 Task: Add Attachment from "Attach a link" to Card Card0000000200 in Board Board0000000050 in Workspace WS0000000017 in Trello. Add Cover Red to Card Card0000000200 in Board Board0000000050 in Workspace WS0000000017 in Trello. Add "Join Card" Button Button0000000200  to Card Card0000000200 in Board Board0000000050 in Workspace WS0000000017 in Trello. Add Description DS0000000200 to Card Card0000000200 in Board Board0000000050 in Workspace WS0000000017 in Trello. Add Comment CM0000000200 to Card Card0000000200 in Board Board0000000050 in Workspace WS0000000017 in Trello
Action: Mouse moved to (318, 405)
Screenshot: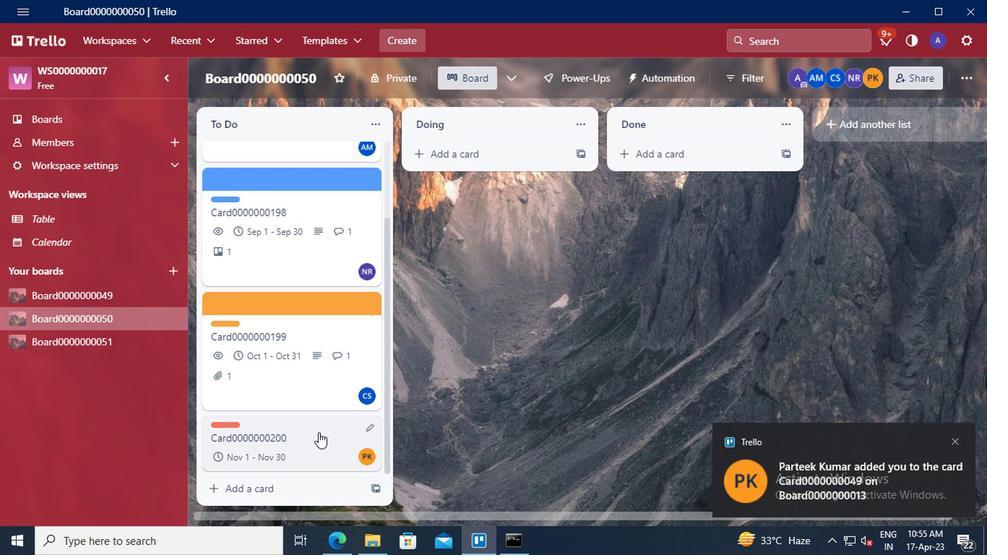 
Action: Mouse pressed left at (318, 405)
Screenshot: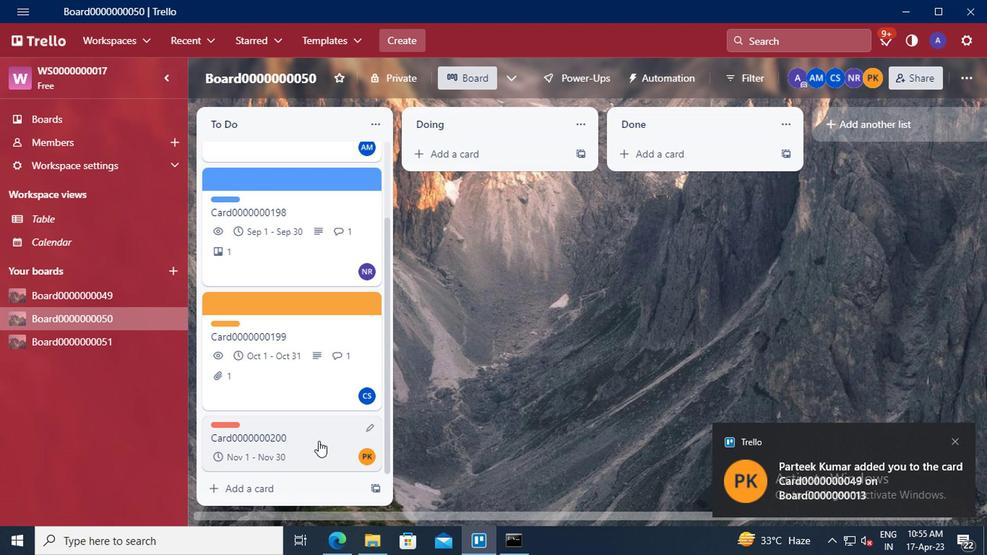 
Action: Mouse moved to (564, 307)
Screenshot: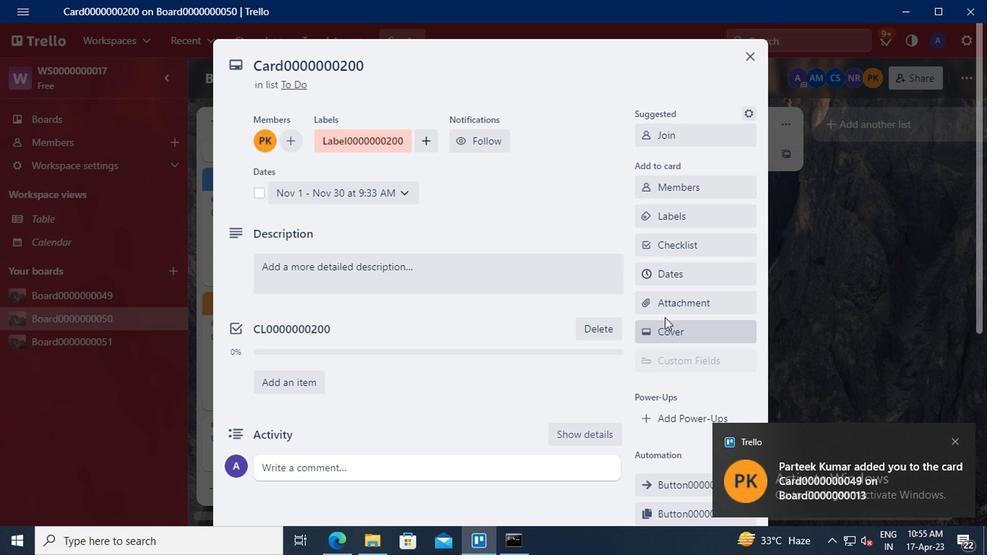 
Action: Mouse pressed left at (564, 307)
Screenshot: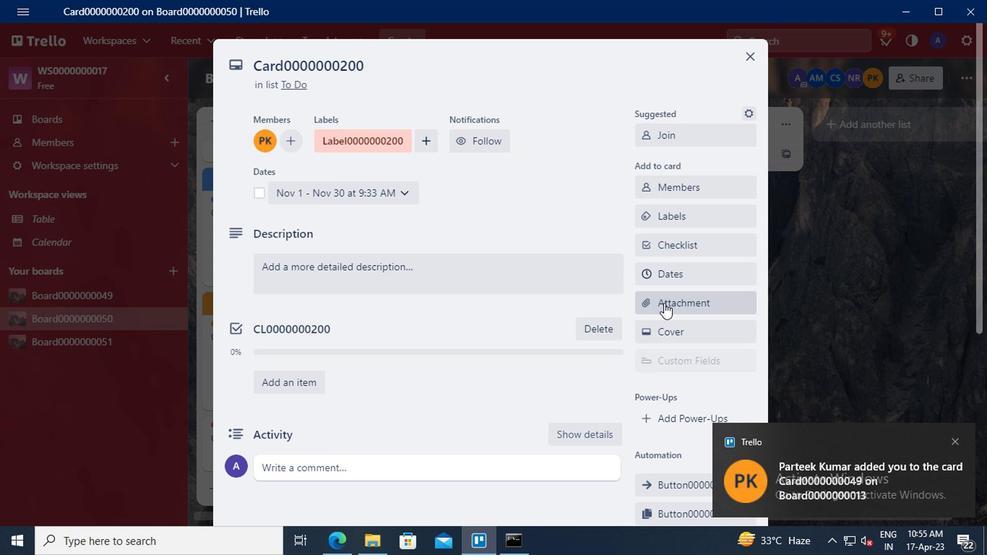 
Action: Mouse moved to (333, 478)
Screenshot: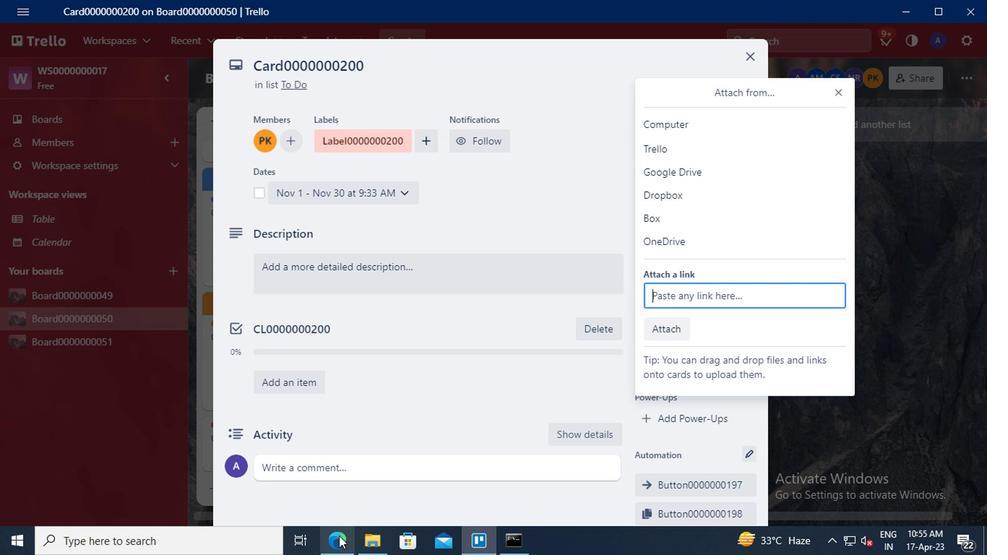 
Action: Mouse pressed left at (333, 478)
Screenshot: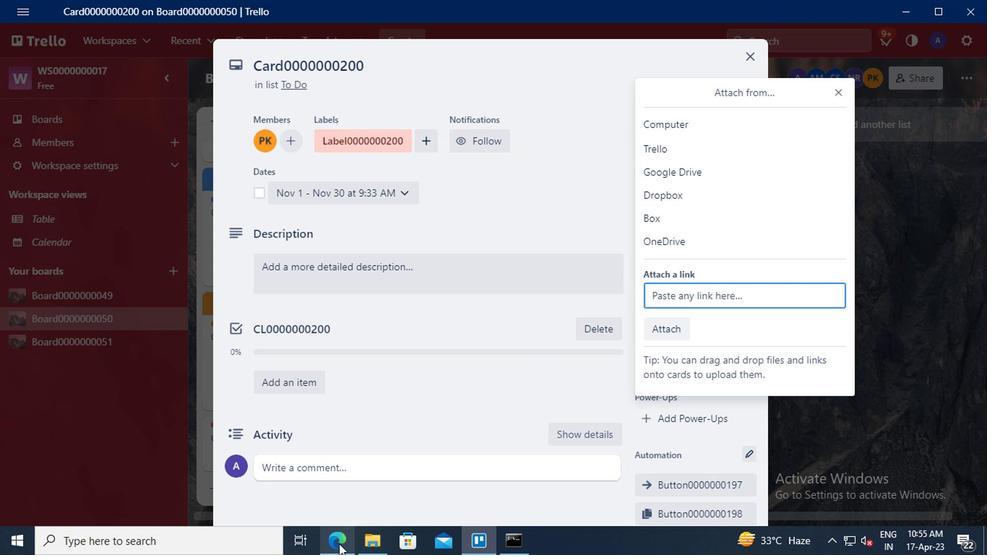 
Action: Mouse moved to (258, 120)
Screenshot: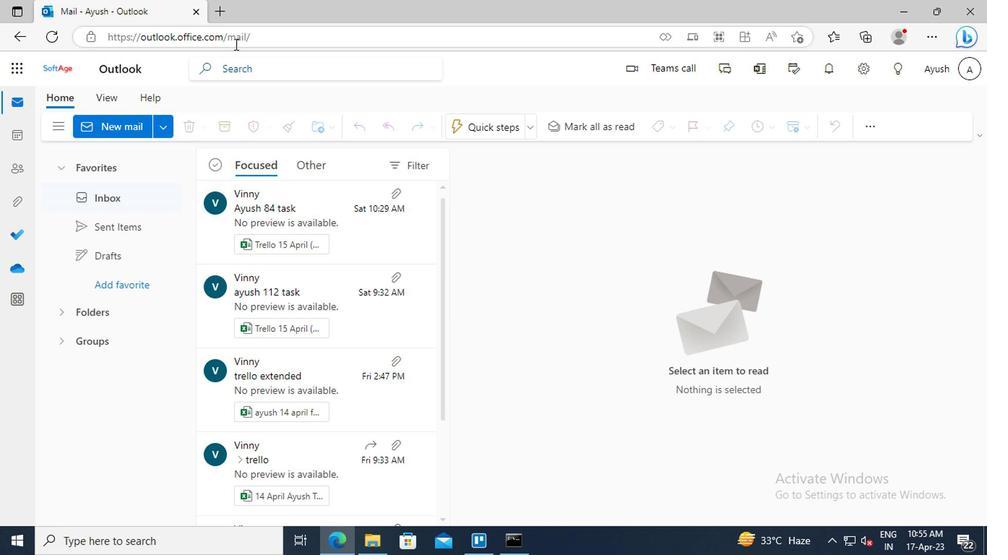 
Action: Mouse pressed left at (258, 120)
Screenshot: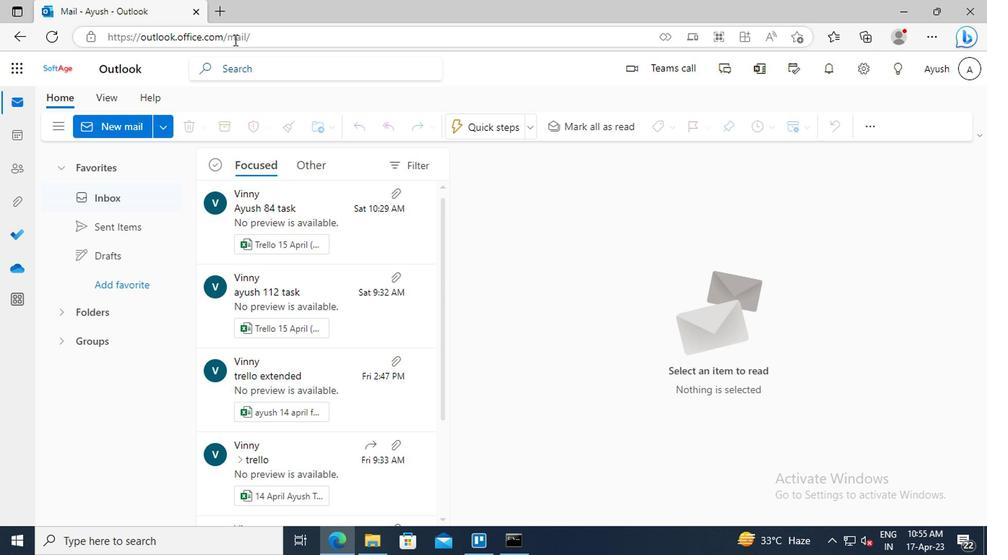 
Action: Key pressed ctrl+C
Screenshot: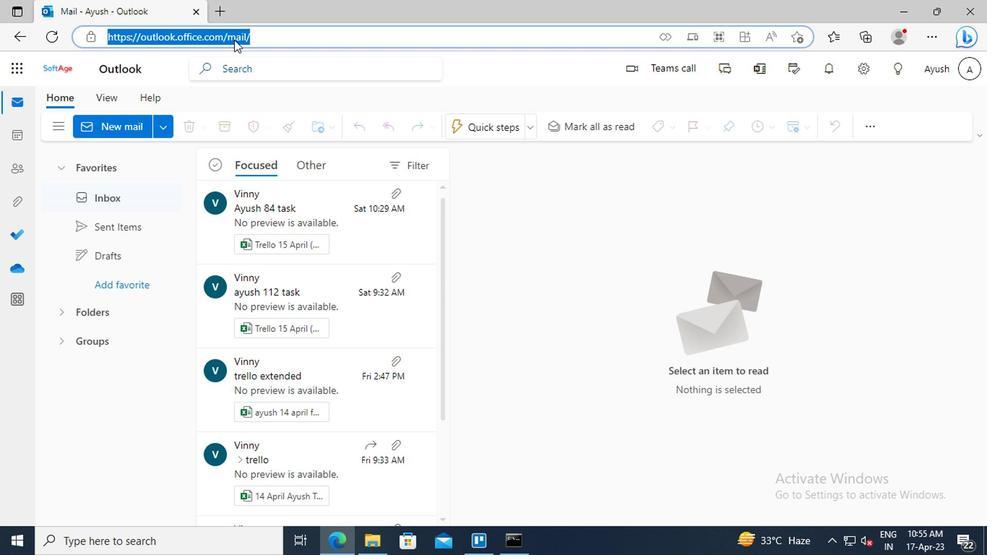 
Action: Mouse moved to (438, 481)
Screenshot: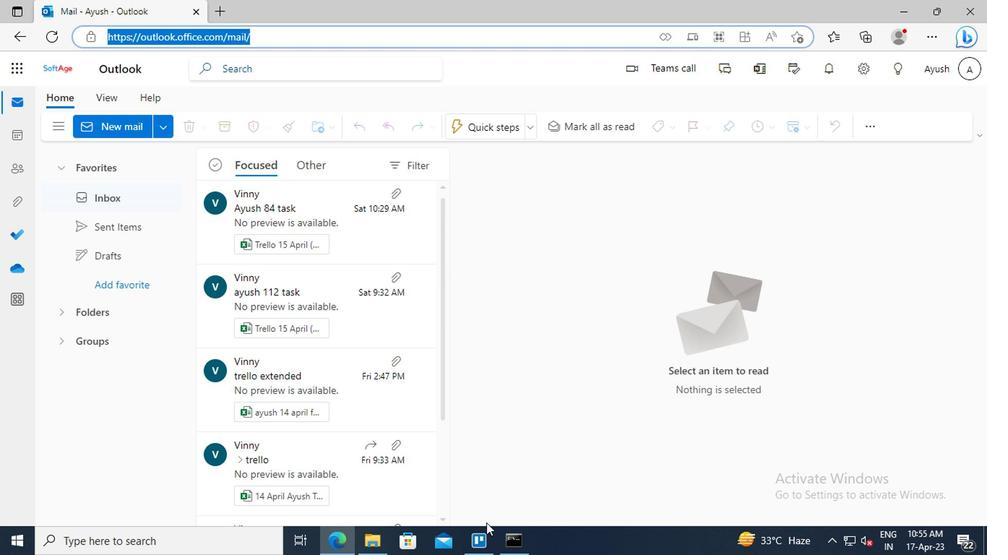 
Action: Mouse pressed left at (438, 481)
Screenshot: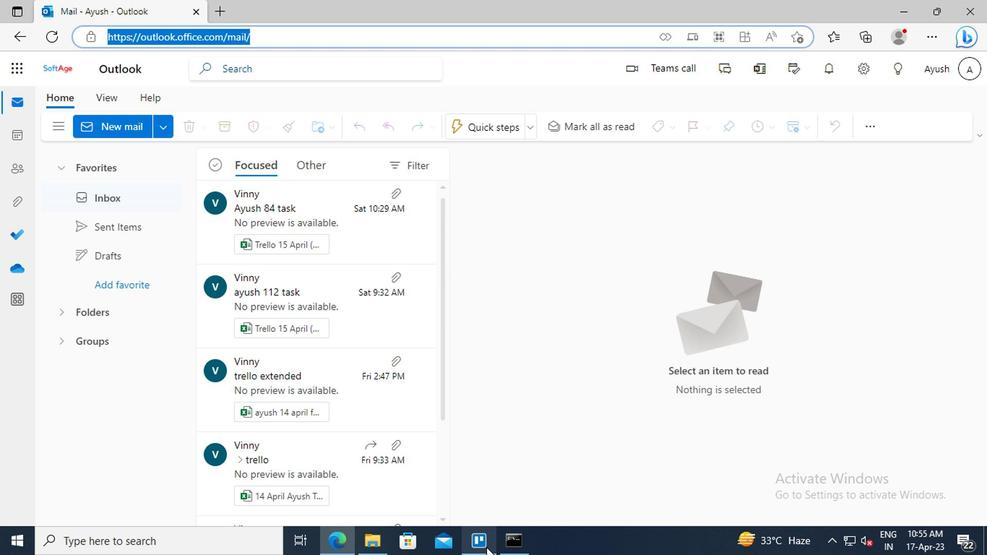 
Action: Mouse moved to (560, 303)
Screenshot: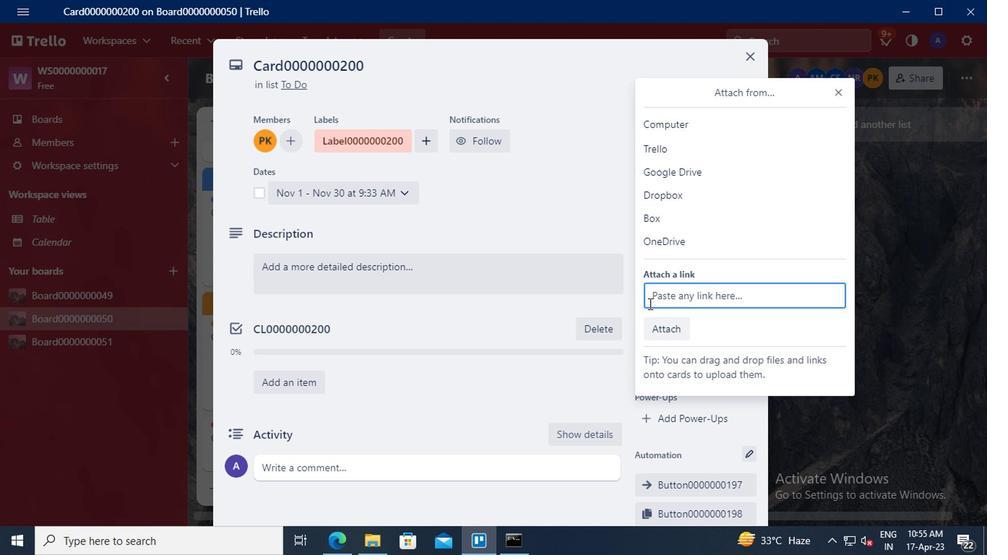 
Action: Mouse pressed left at (560, 303)
Screenshot: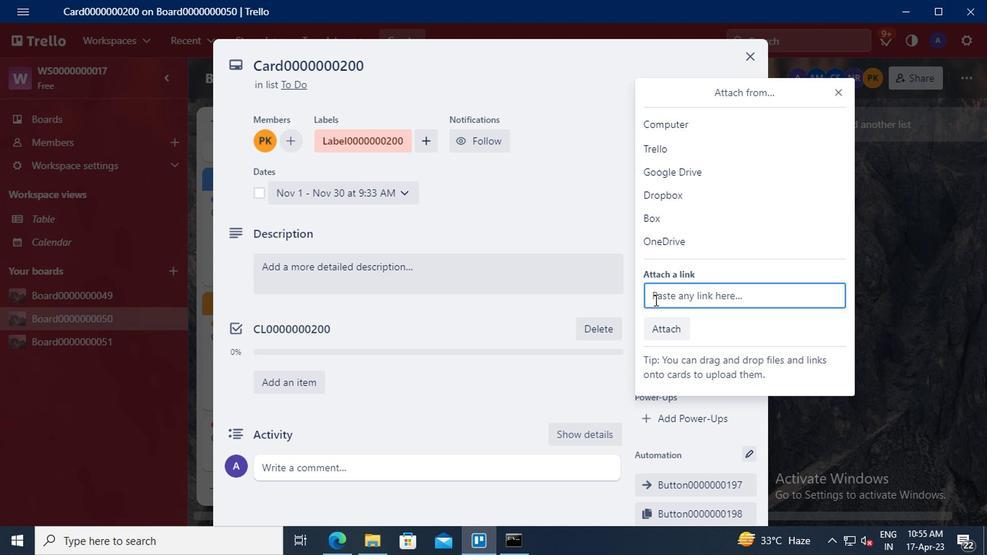 
Action: Key pressed ctrl+V
Screenshot: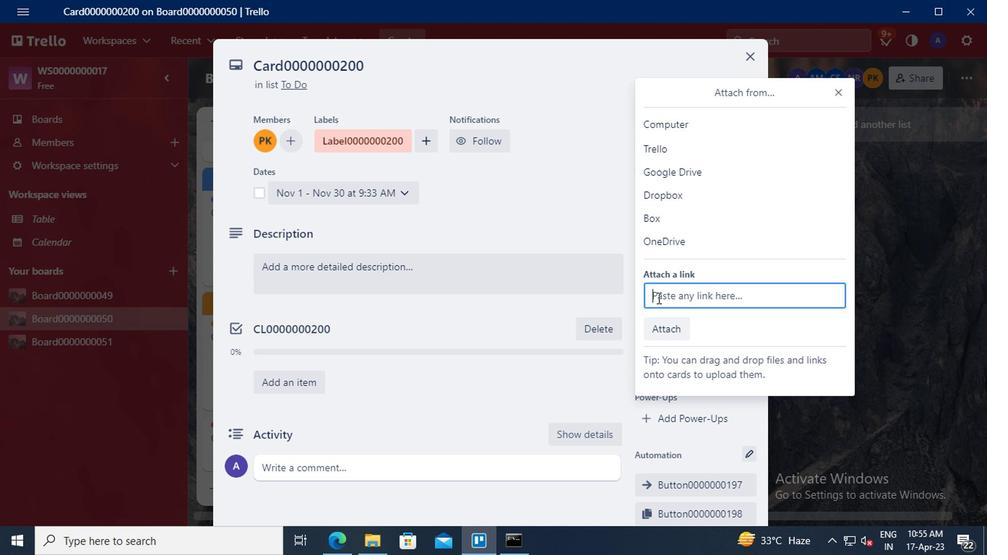 
Action: Mouse moved to (566, 362)
Screenshot: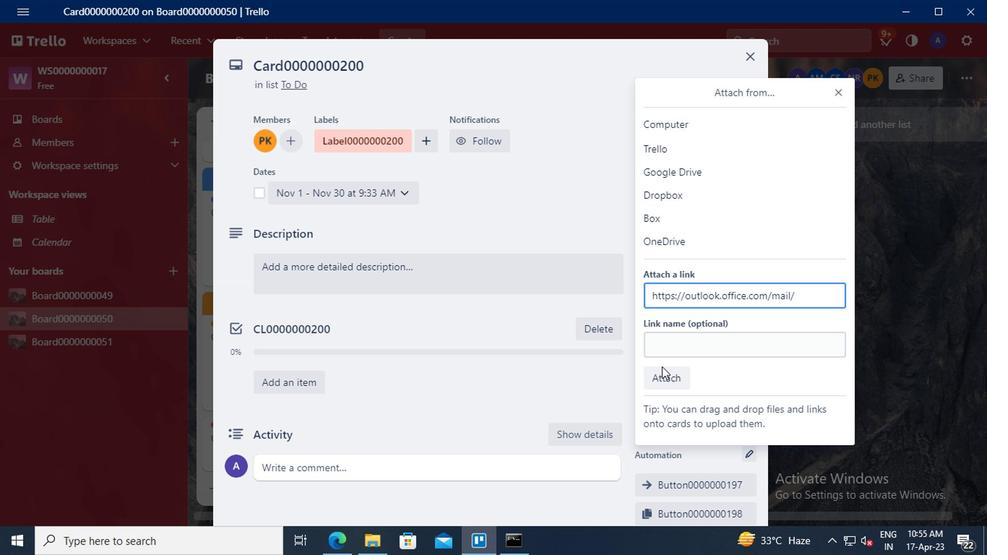 
Action: Mouse pressed left at (566, 362)
Screenshot: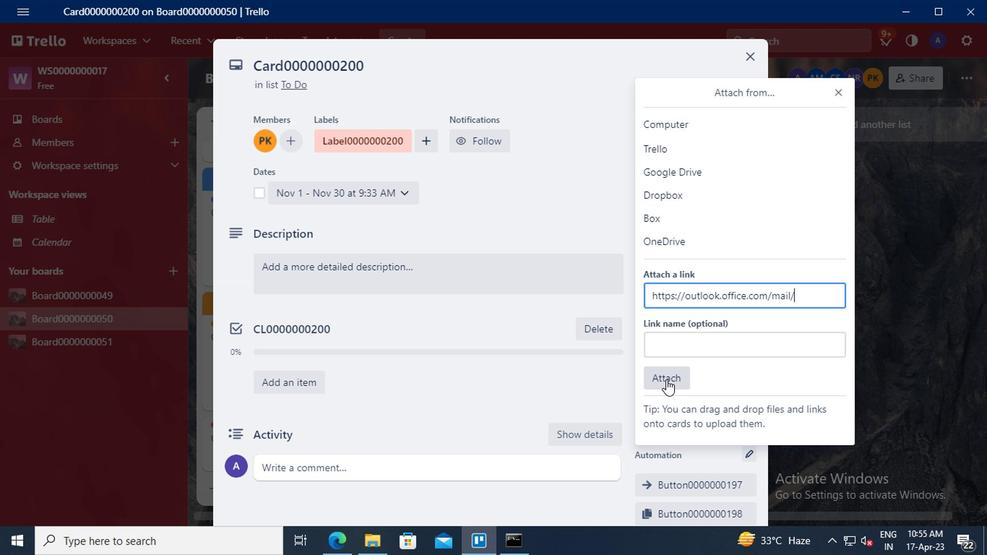 
Action: Mouse moved to (563, 329)
Screenshot: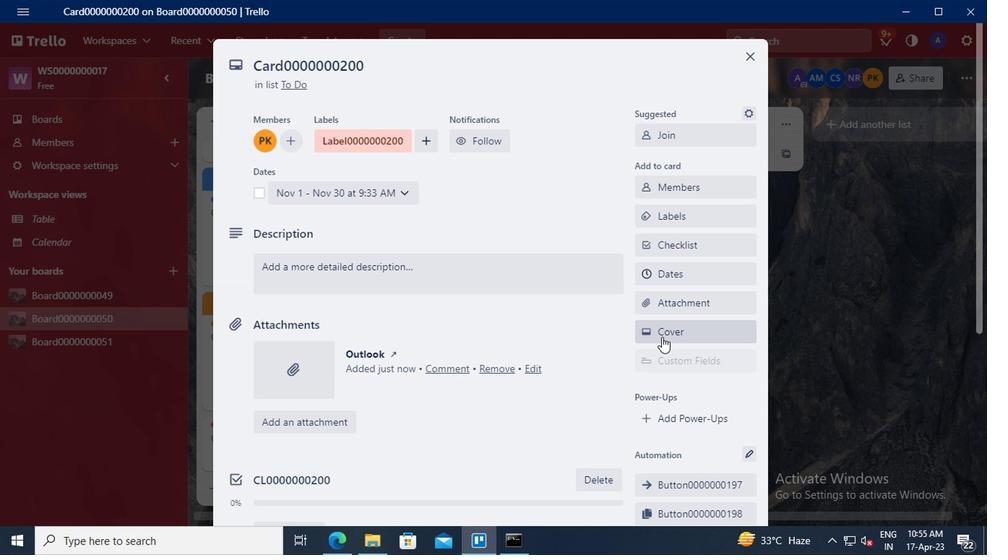 
Action: Mouse pressed left at (563, 329)
Screenshot: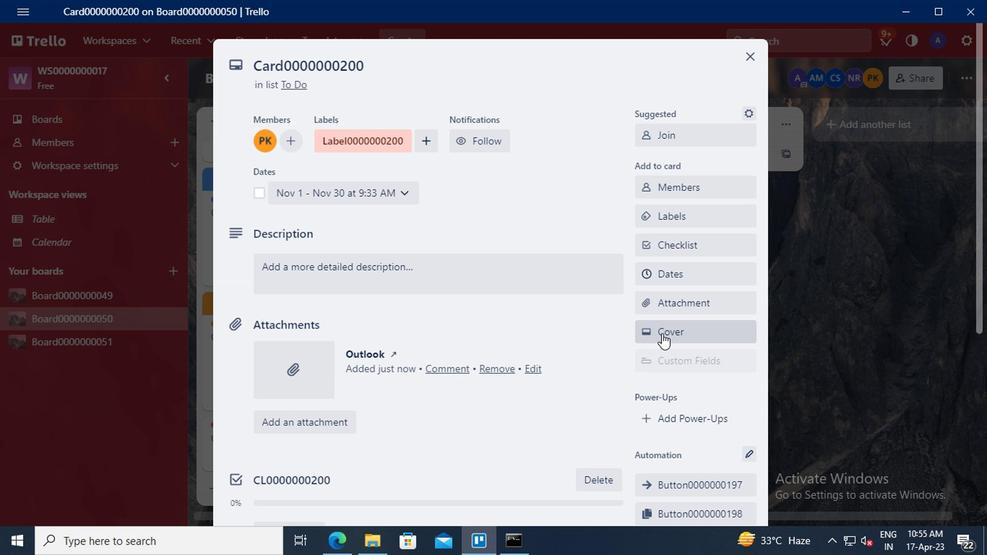 
Action: Mouse moved to (647, 262)
Screenshot: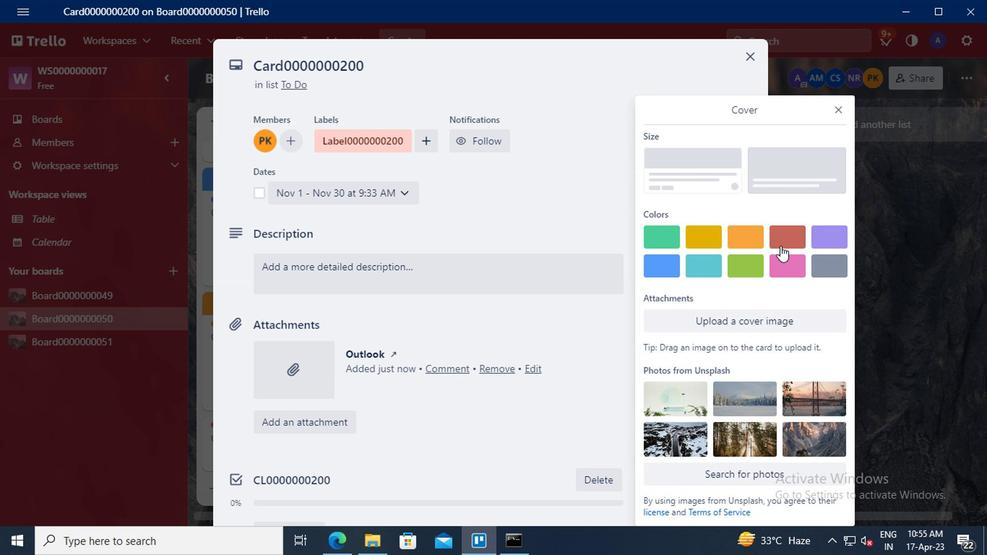
Action: Mouse pressed left at (647, 262)
Screenshot: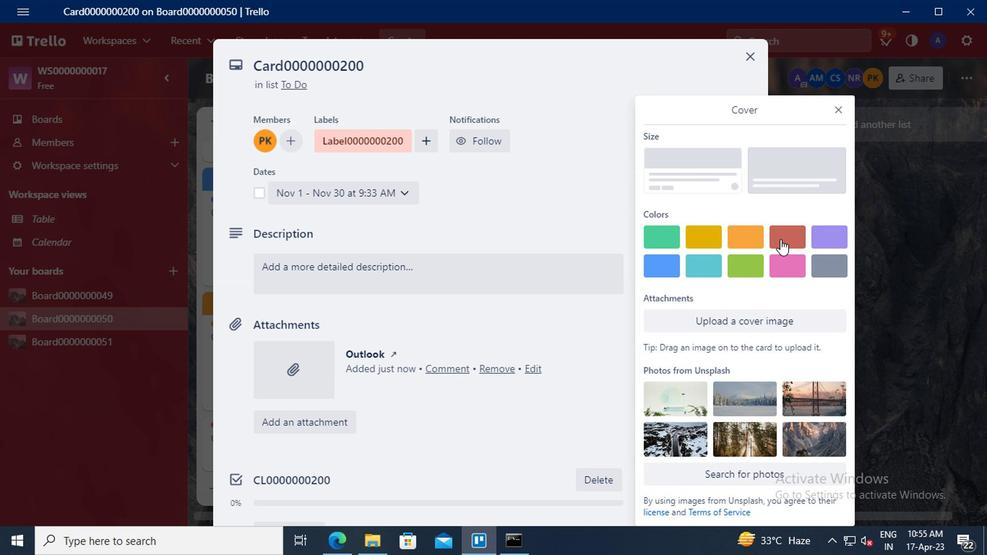 
Action: Mouse moved to (688, 151)
Screenshot: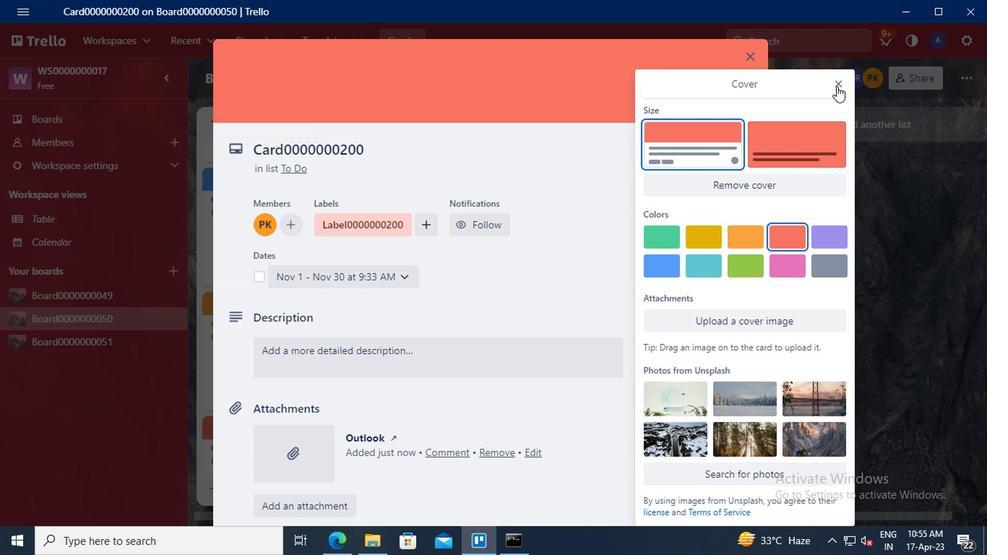 
Action: Mouse pressed left at (688, 151)
Screenshot: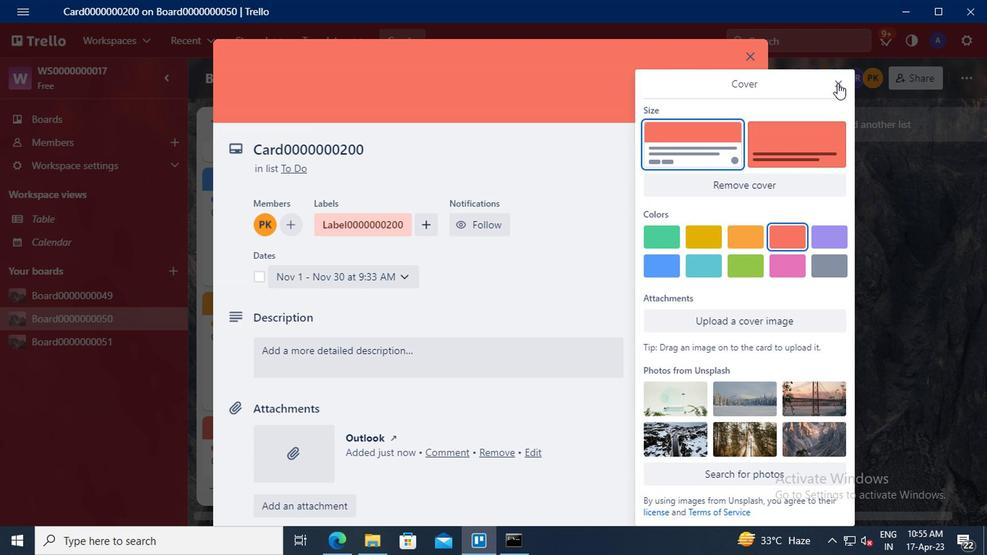 
Action: Mouse moved to (572, 296)
Screenshot: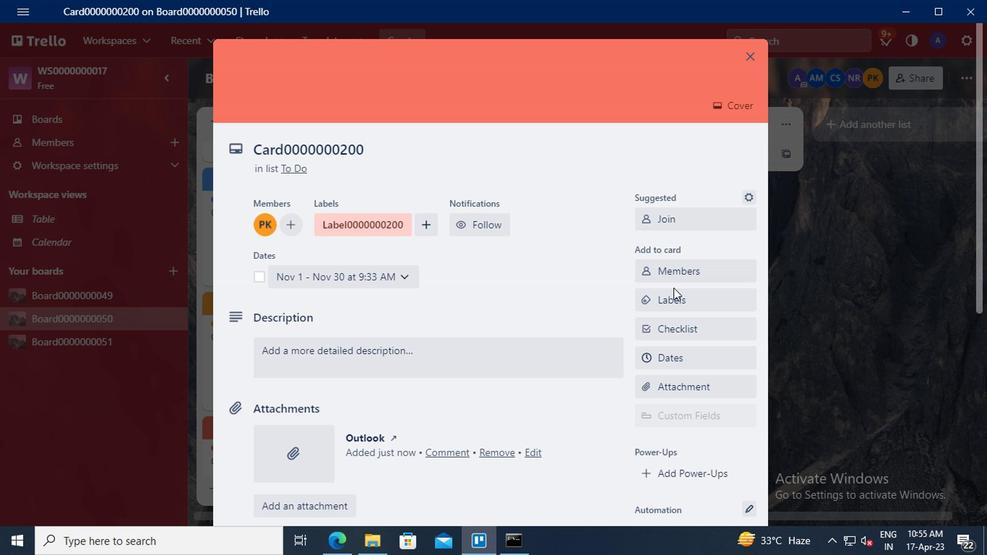 
Action: Mouse scrolled (572, 296) with delta (0, 0)
Screenshot: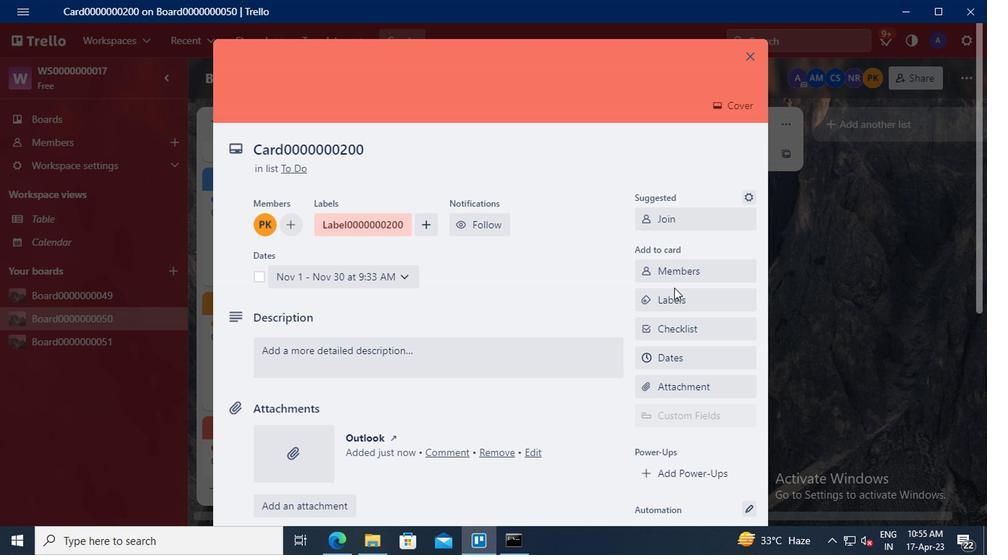 
Action: Mouse scrolled (572, 296) with delta (0, 0)
Screenshot: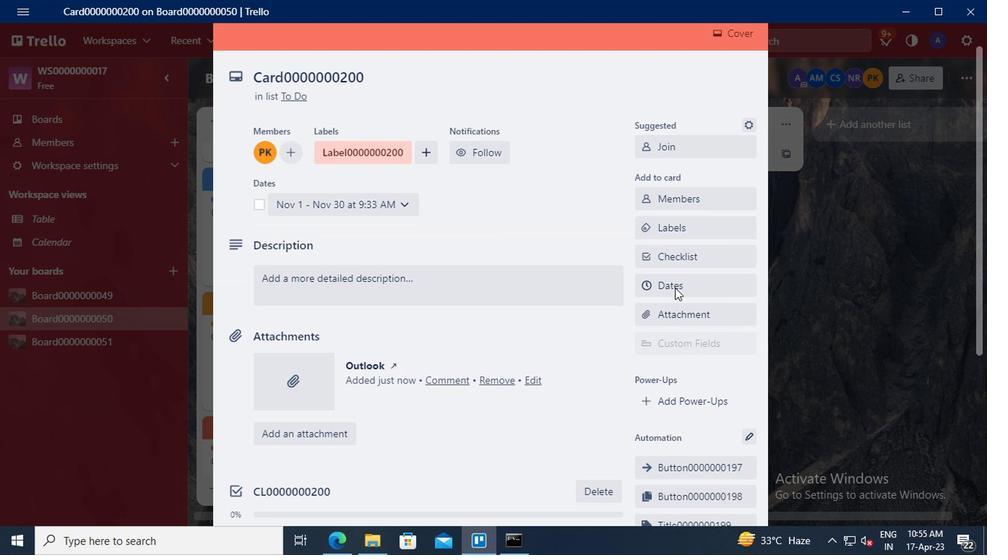 
Action: Mouse scrolled (572, 296) with delta (0, 0)
Screenshot: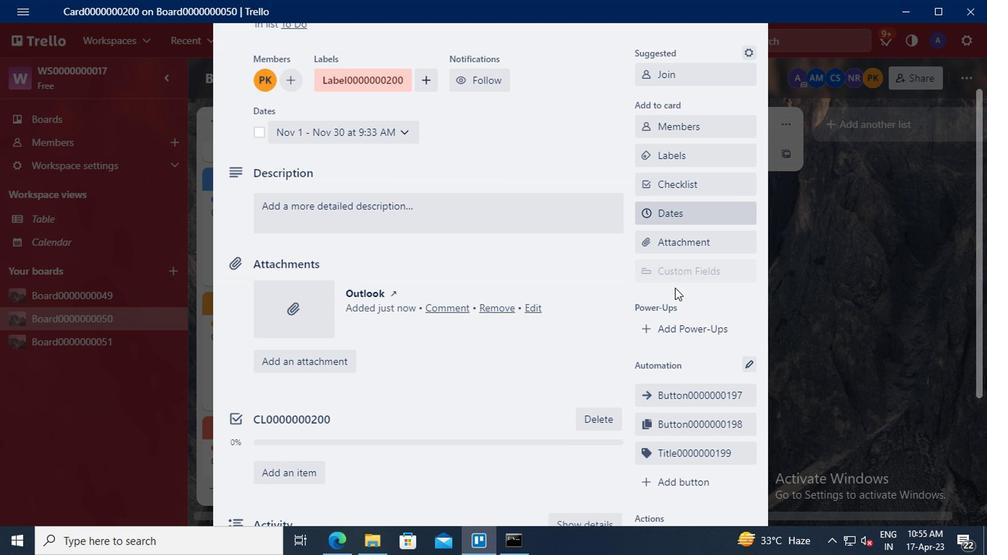 
Action: Mouse moved to (579, 379)
Screenshot: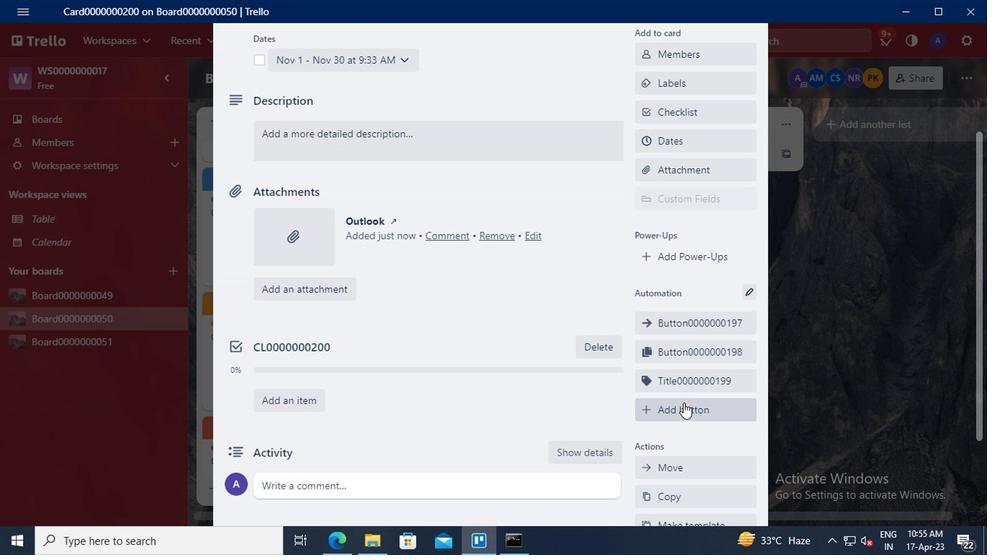 
Action: Mouse pressed left at (579, 379)
Screenshot: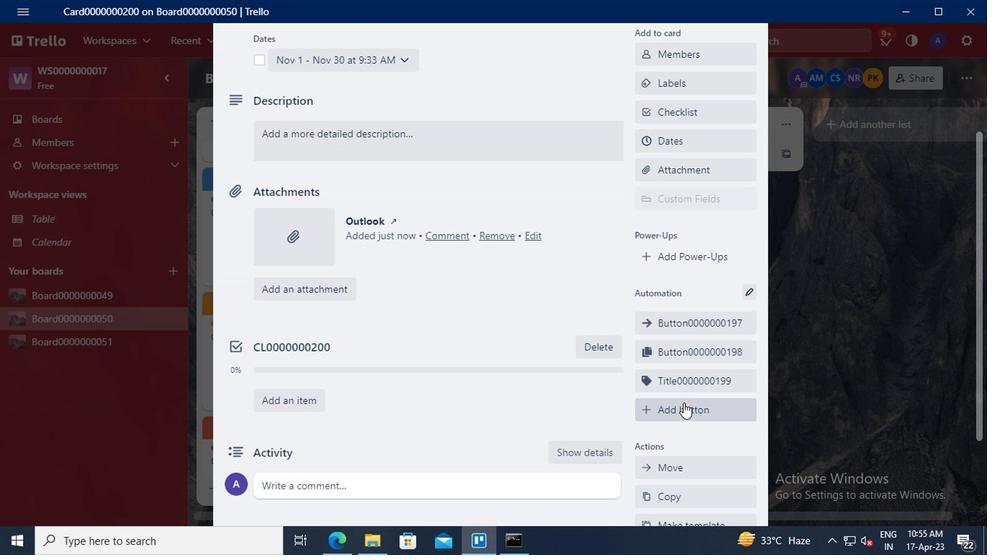 
Action: Mouse moved to (585, 251)
Screenshot: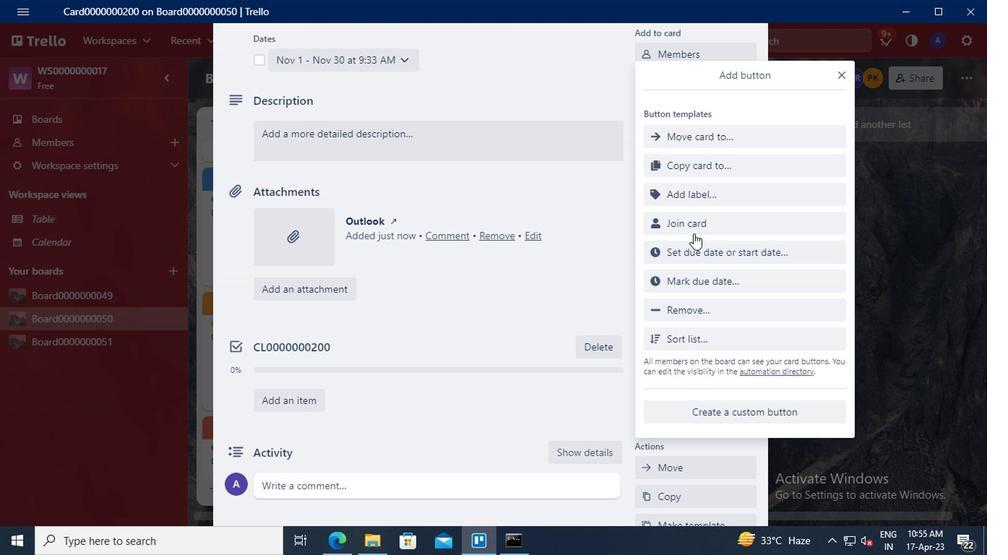 
Action: Mouse pressed left at (585, 251)
Screenshot: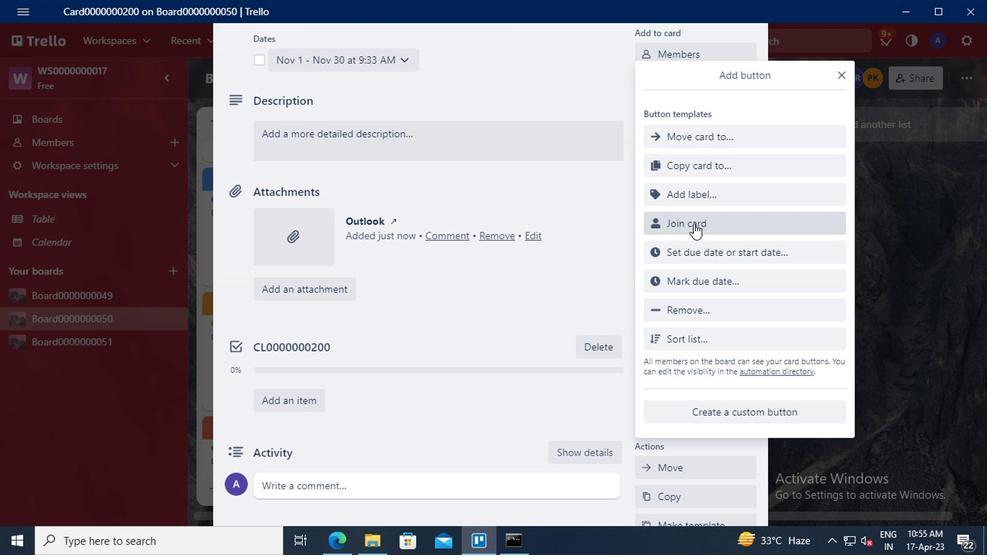 
Action: Mouse moved to (588, 240)
Screenshot: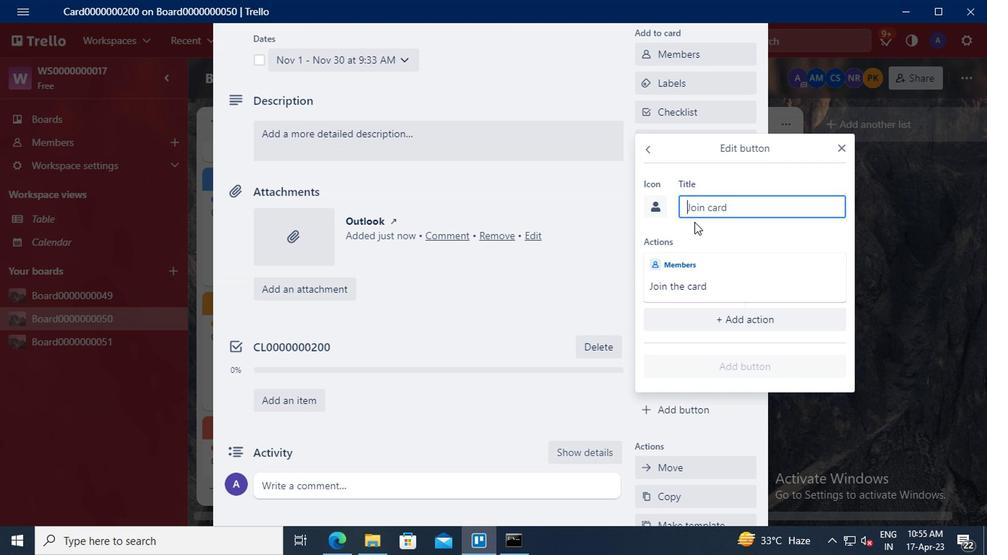 
Action: Mouse pressed left at (588, 240)
Screenshot: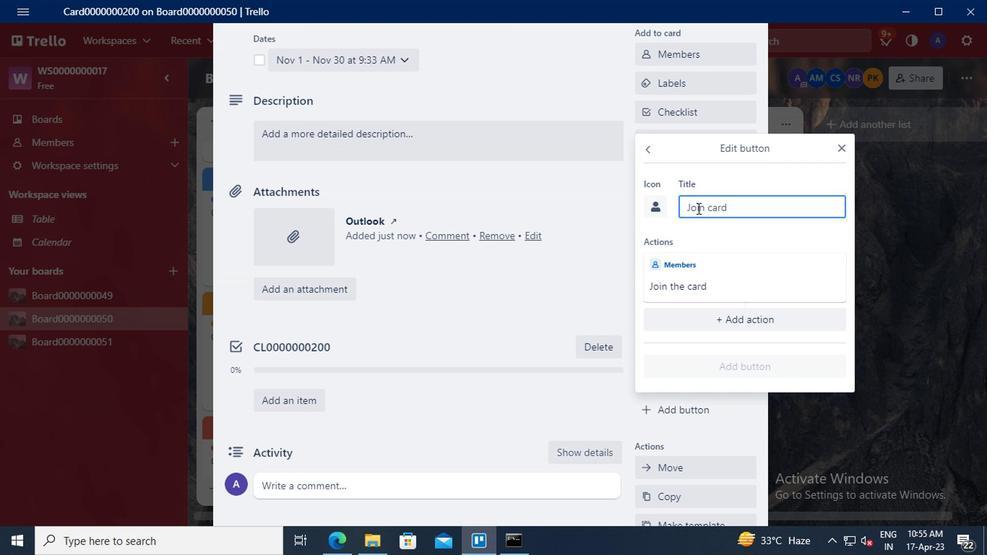 
Action: Key pressed <Key.shift>ctrl+BUTTON0000000200
Screenshot: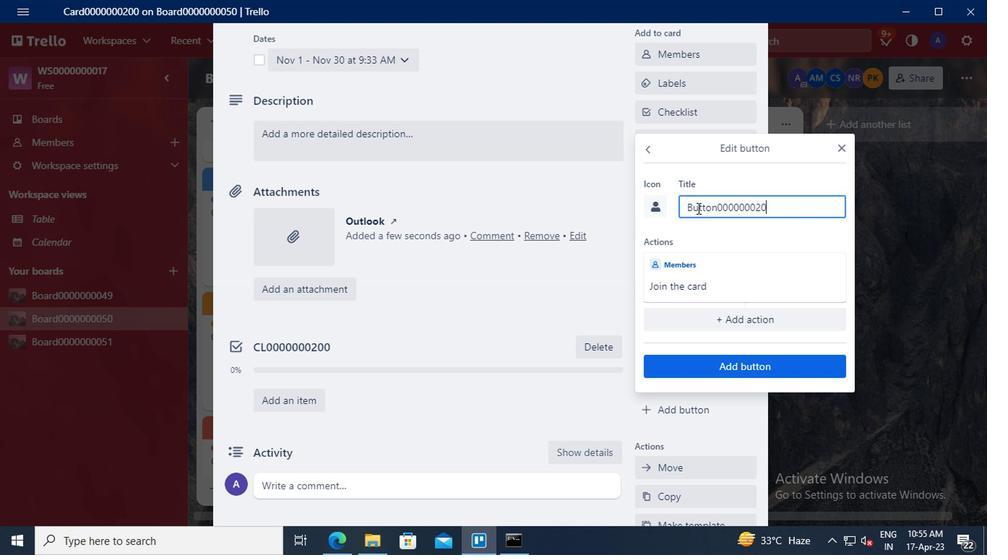 
Action: Mouse moved to (597, 351)
Screenshot: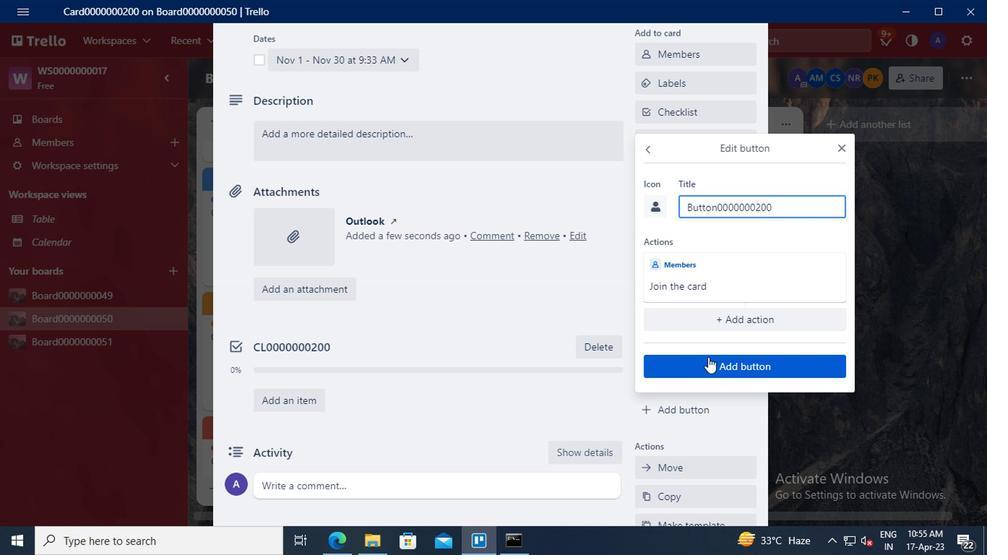 
Action: Mouse pressed left at (597, 351)
Screenshot: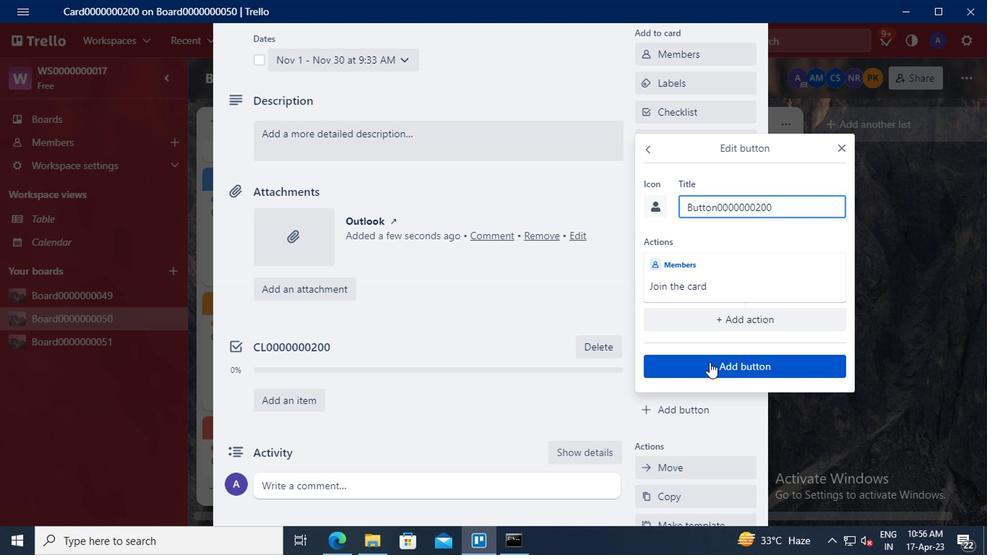 
Action: Mouse moved to (309, 194)
Screenshot: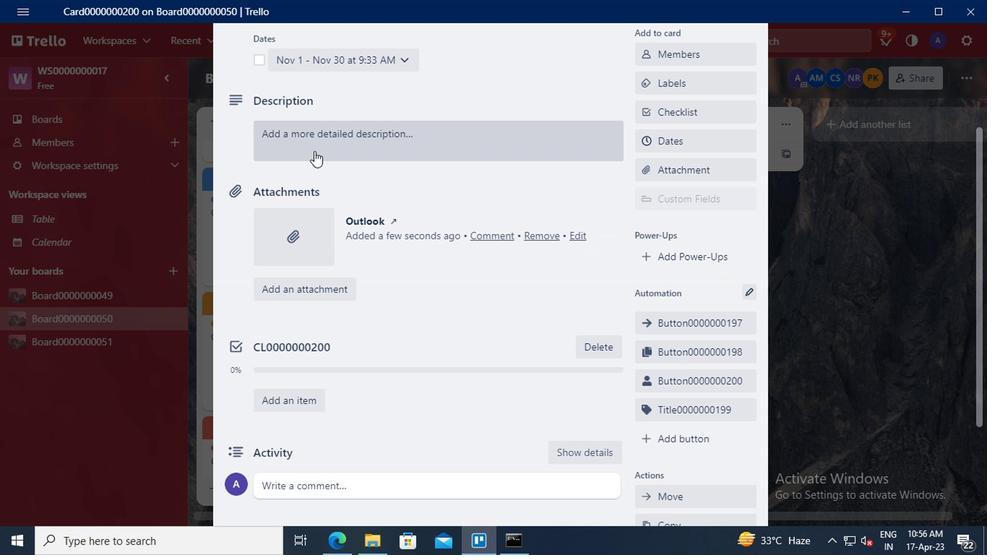 
Action: Mouse pressed left at (309, 194)
Screenshot: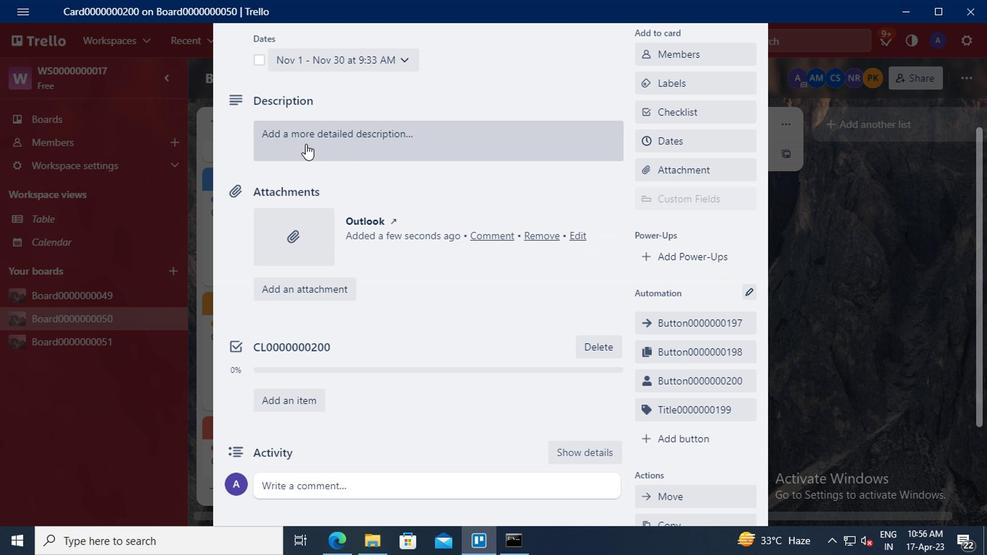 
Action: Mouse moved to (297, 224)
Screenshot: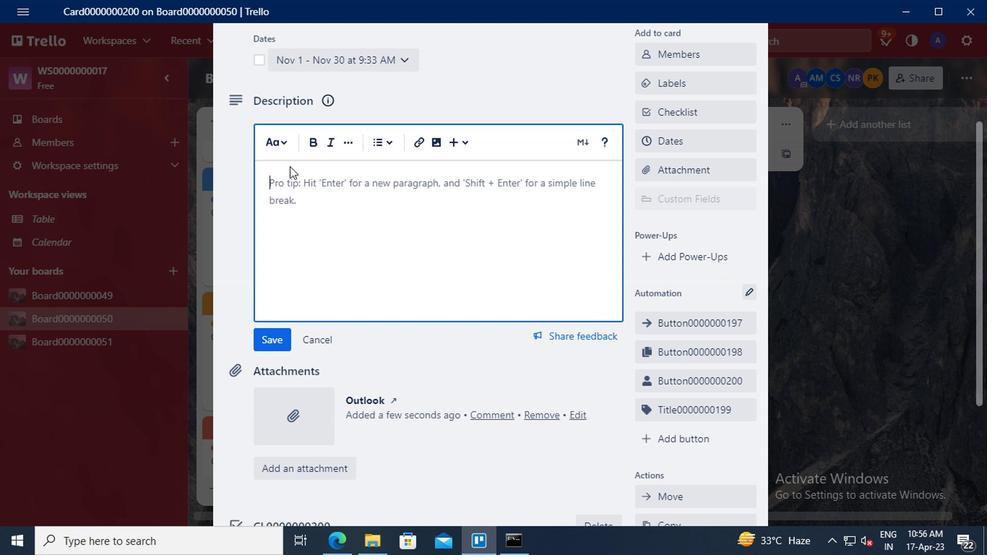 
Action: Mouse pressed left at (297, 224)
Screenshot: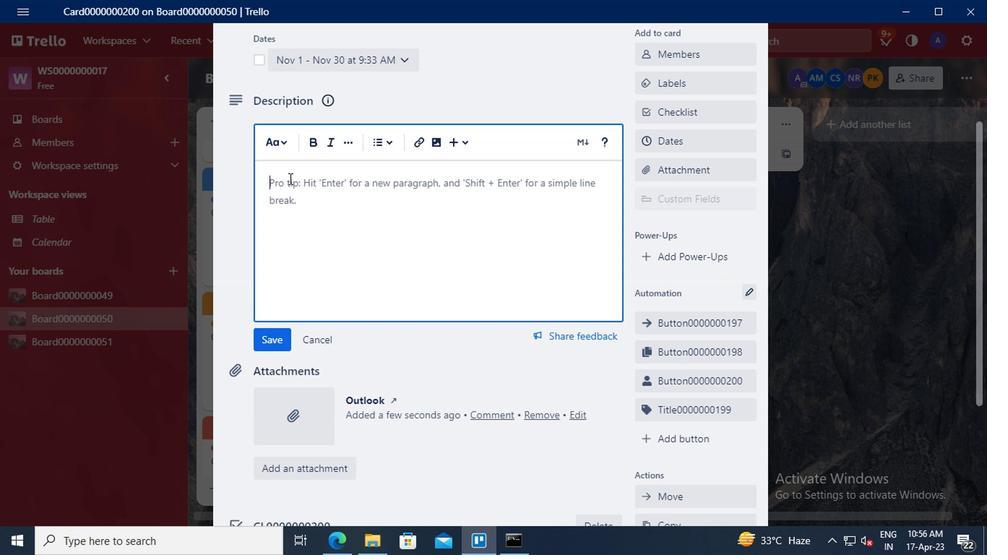 
Action: Key pressed <Key.shift>DS0000000200
Screenshot: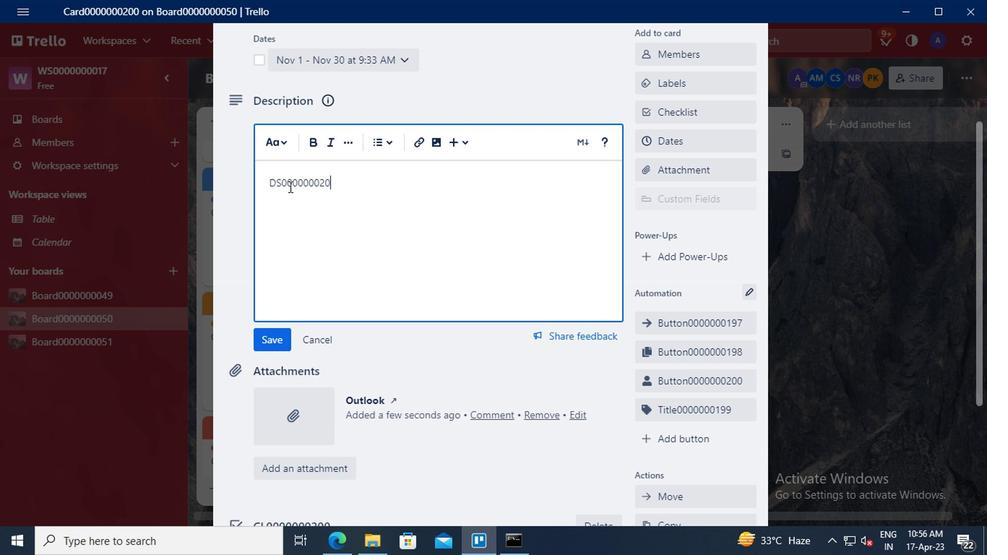 
Action: Mouse moved to (290, 334)
Screenshot: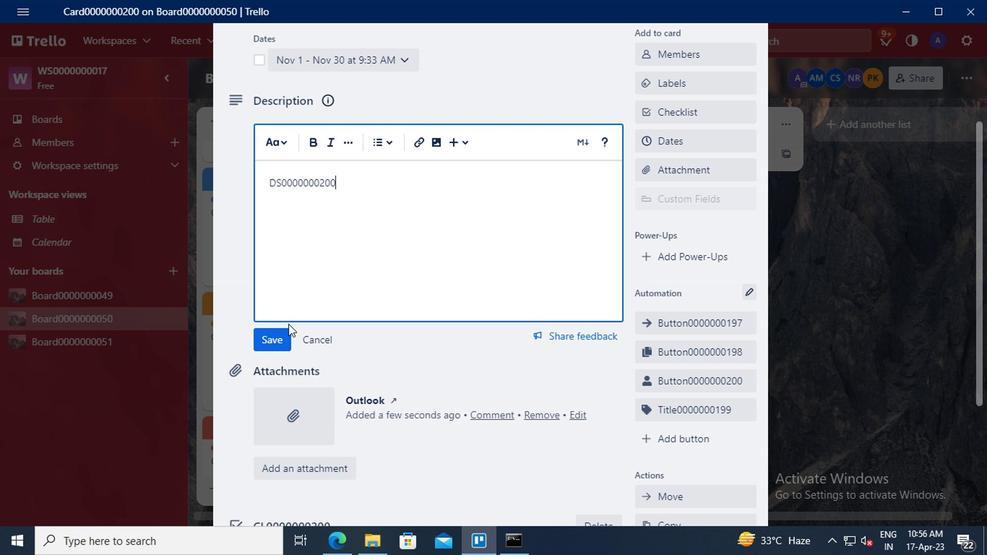 
Action: Mouse pressed left at (290, 334)
Screenshot: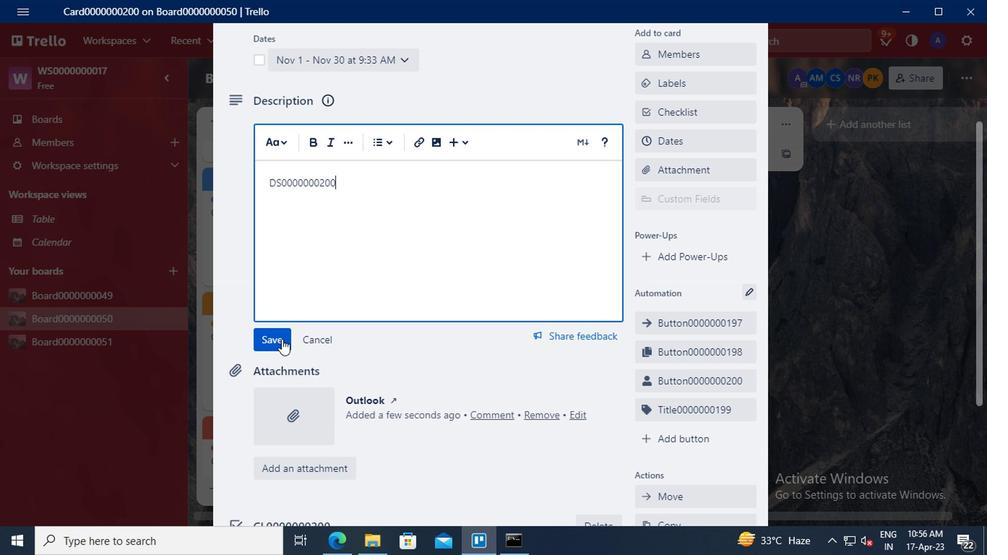 
Action: Mouse scrolled (290, 333) with delta (0, 0)
Screenshot: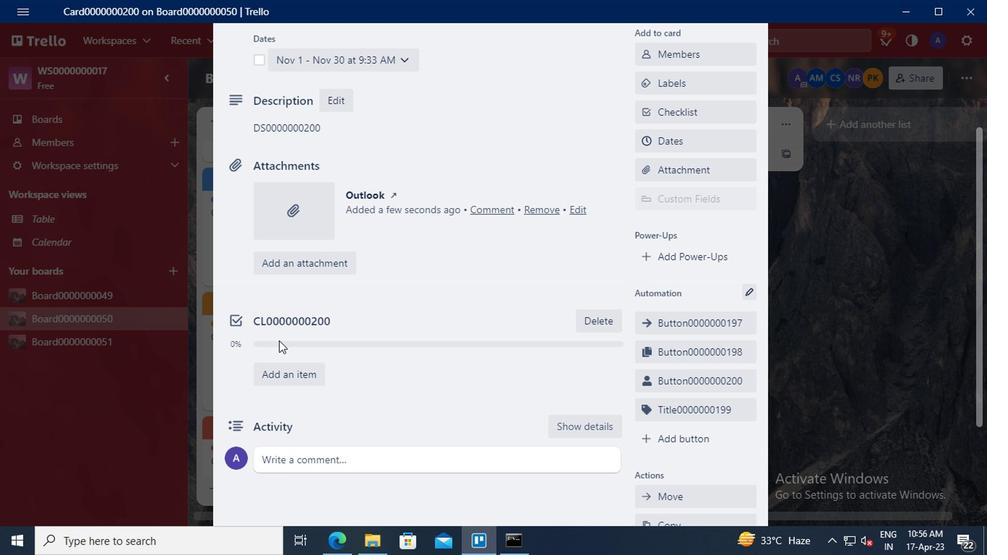 
Action: Mouse moved to (298, 370)
Screenshot: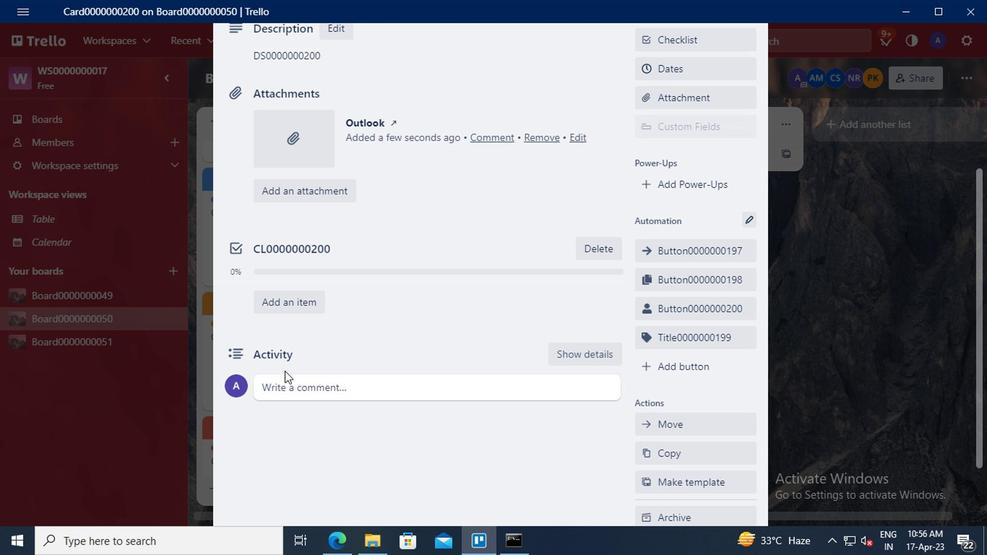 
Action: Mouse pressed left at (298, 370)
Screenshot: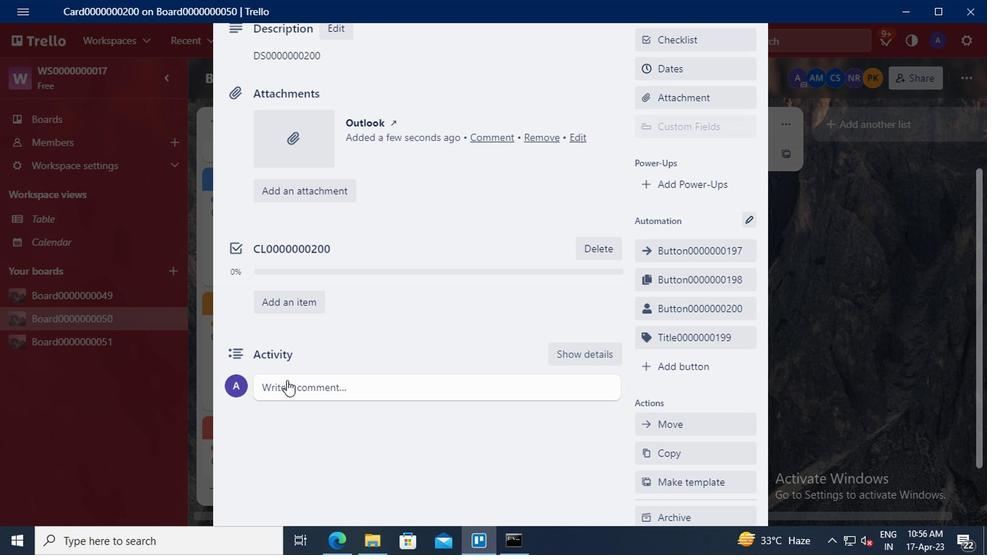 
Action: Key pressed <Key.shift><Key.shift><Key.shift>CM0000000200
Screenshot: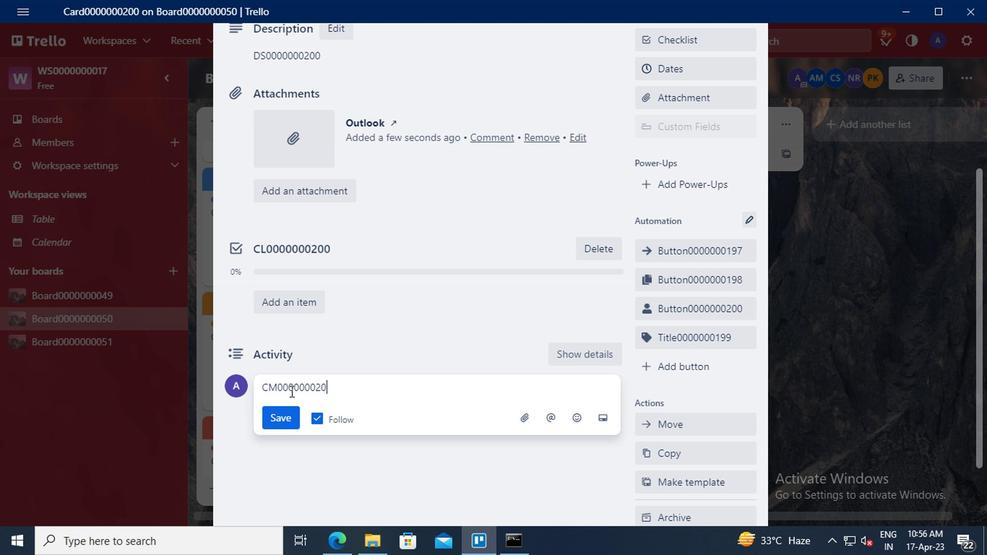 
Action: Mouse moved to (296, 388)
Screenshot: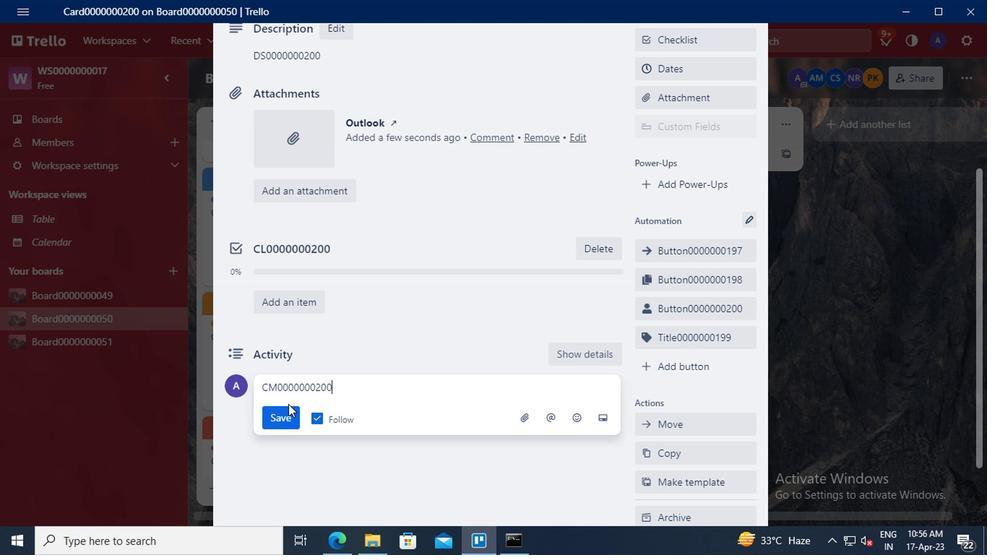 
Action: Mouse pressed left at (296, 388)
Screenshot: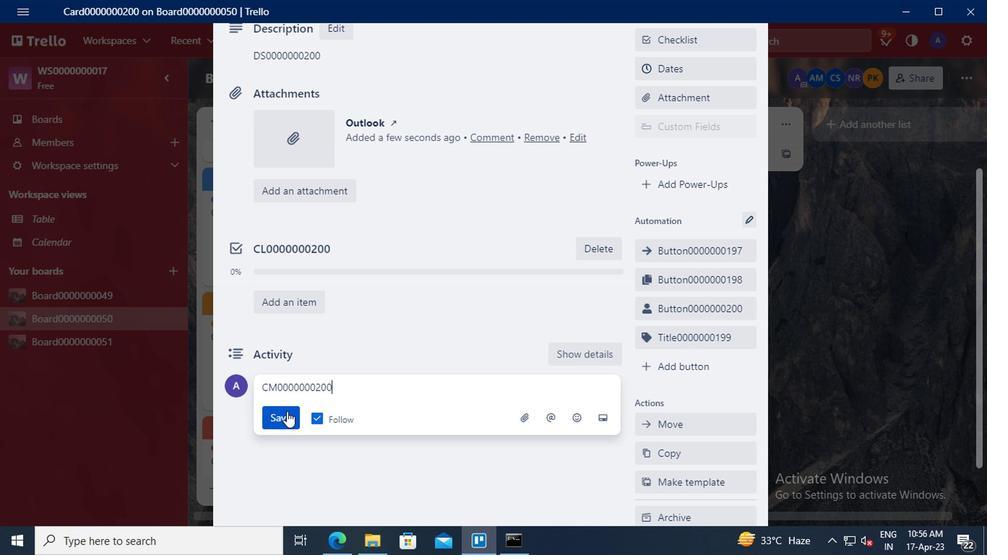 
